 Task: Log work in the project TourPlan for the issue 'Create a feature for users to track their fitness and health data' spent time as '6w 6d 6h 33m' and remaining time as '5w 6d 5h 31m' and add a flag. Now add the issue to the epic 'Microservices architecture implementation'.
Action: Mouse moved to (824, 184)
Screenshot: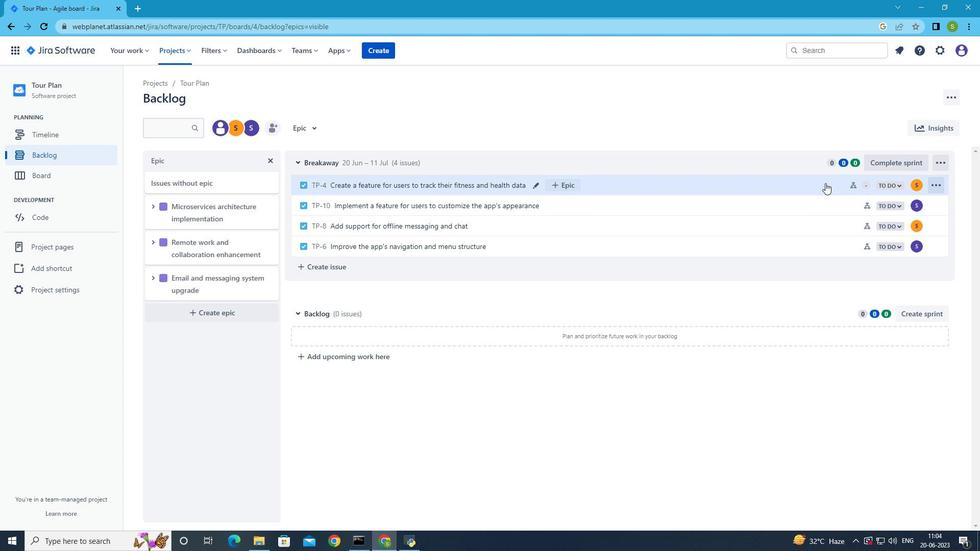 
Action: Mouse pressed left at (824, 184)
Screenshot: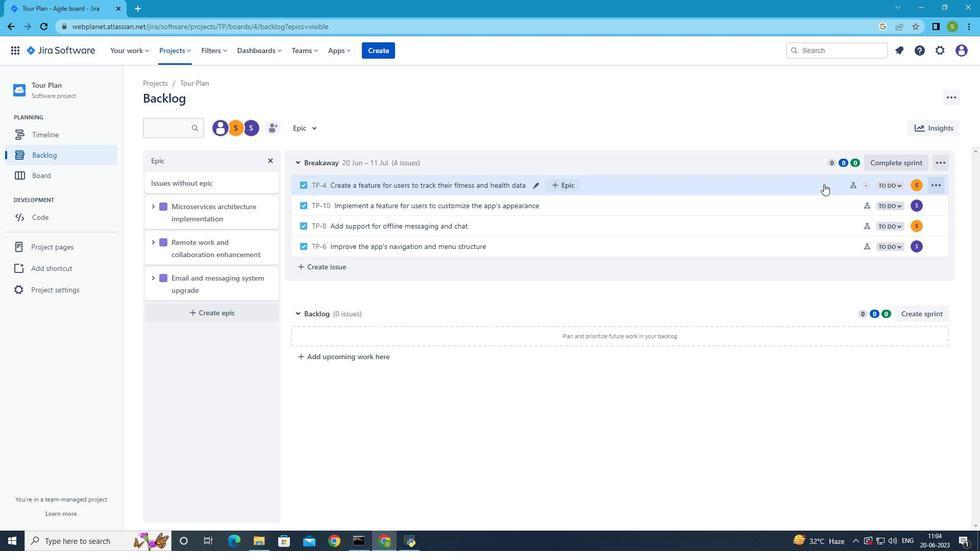 
Action: Mouse moved to (939, 160)
Screenshot: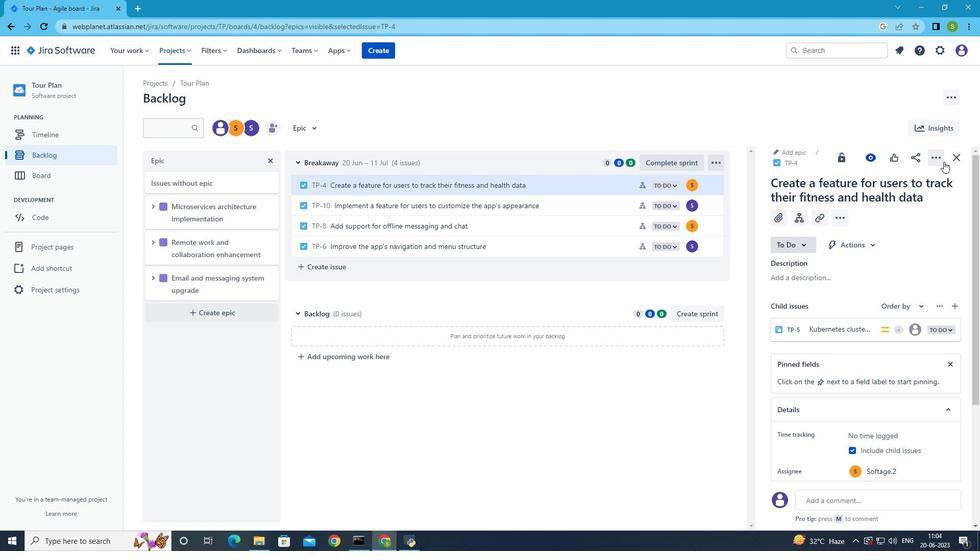
Action: Mouse pressed left at (939, 160)
Screenshot: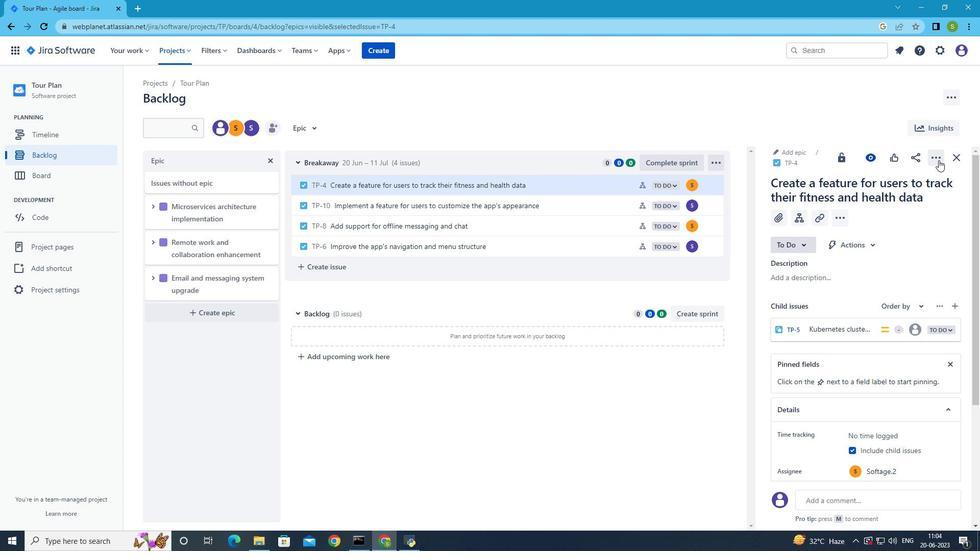 
Action: Mouse moved to (908, 182)
Screenshot: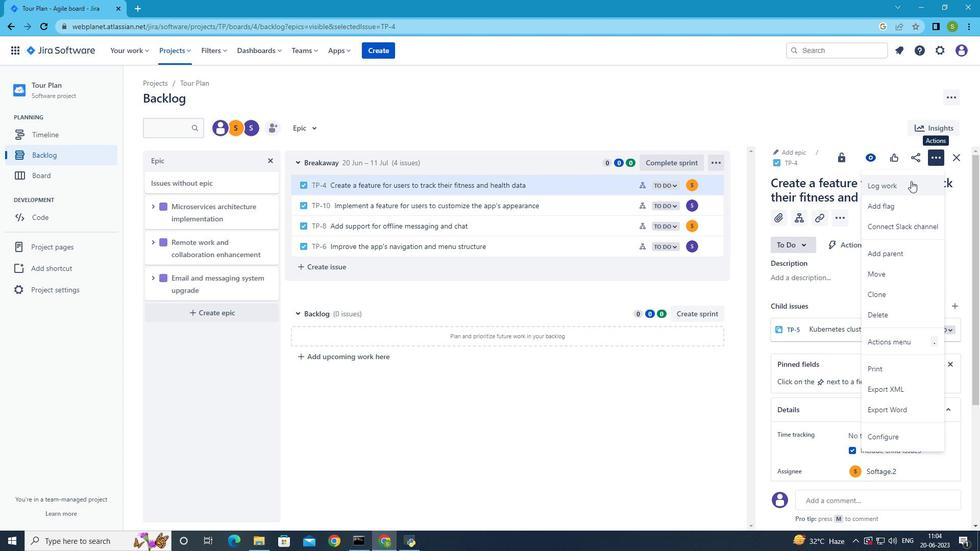 
Action: Mouse pressed left at (908, 182)
Screenshot: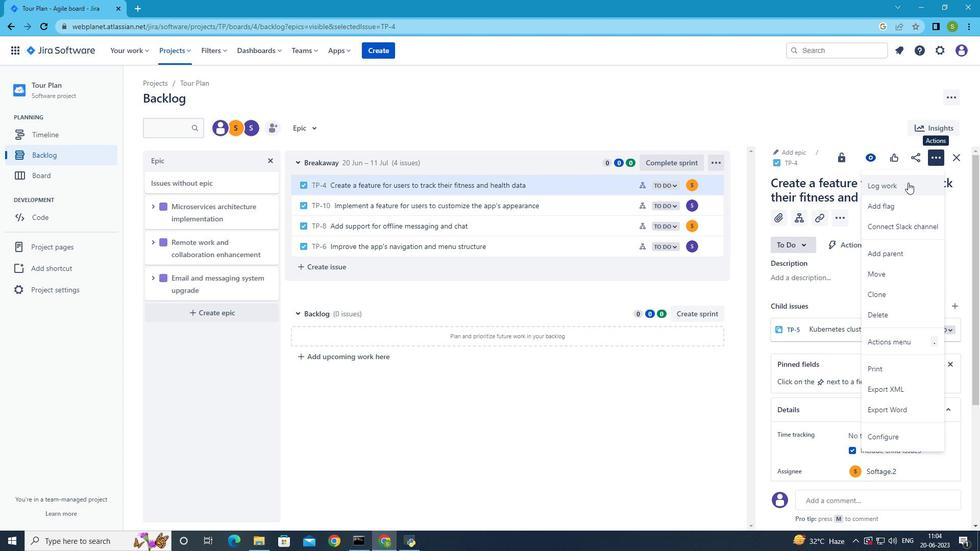 
Action: Mouse moved to (423, 141)
Screenshot: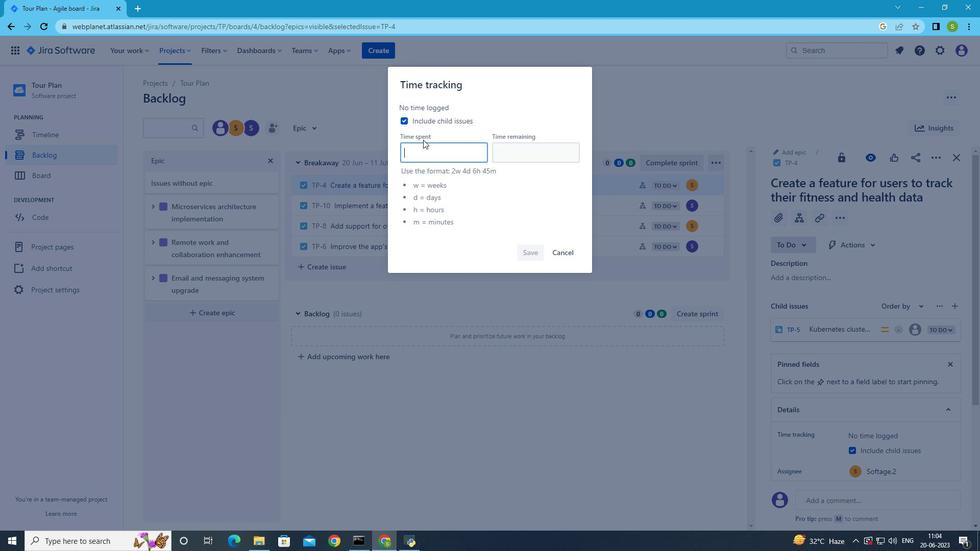 
Action: Mouse pressed left at (423, 141)
Screenshot: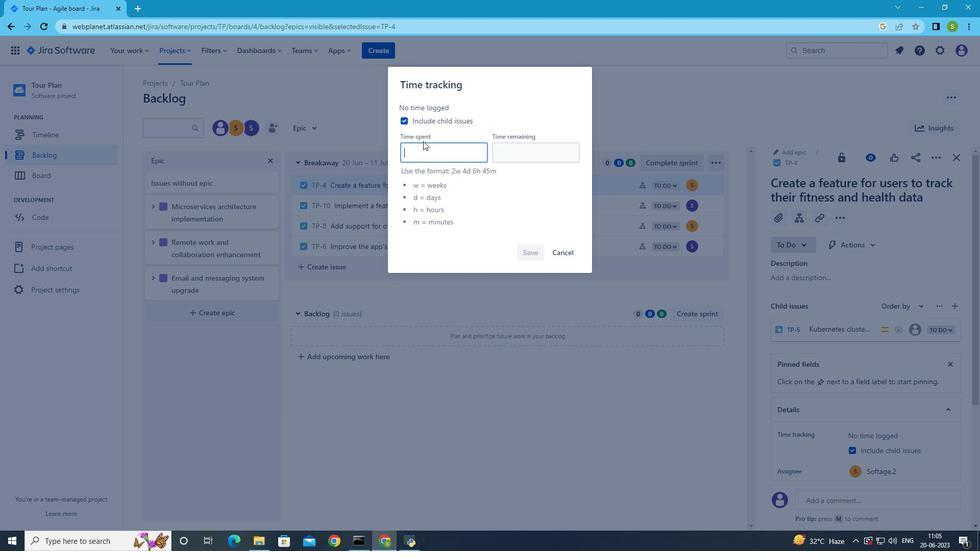 
Action: Key pressed 6w<Key.space>6d<Key.space>6h<Key.space>33m
Screenshot: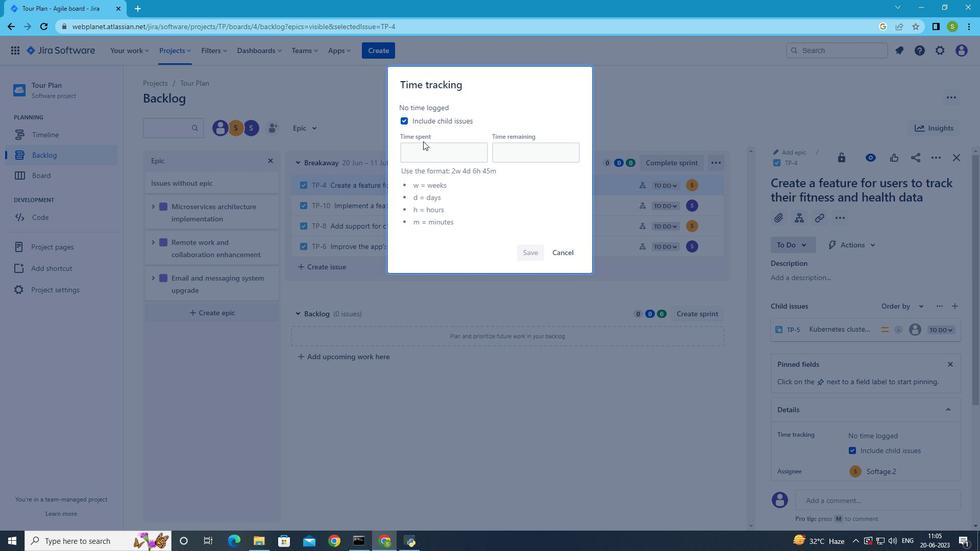 
Action: Mouse moved to (421, 155)
Screenshot: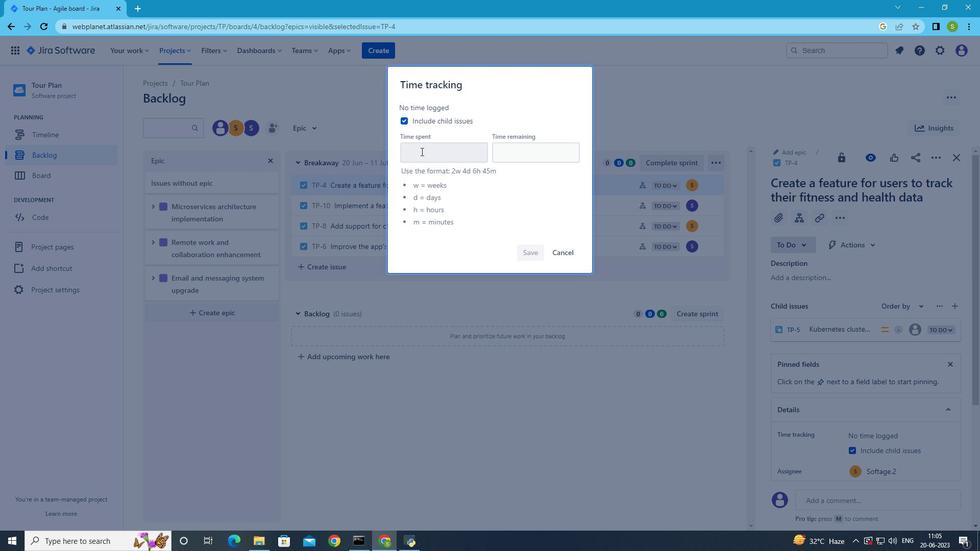 
Action: Mouse pressed left at (421, 155)
Screenshot: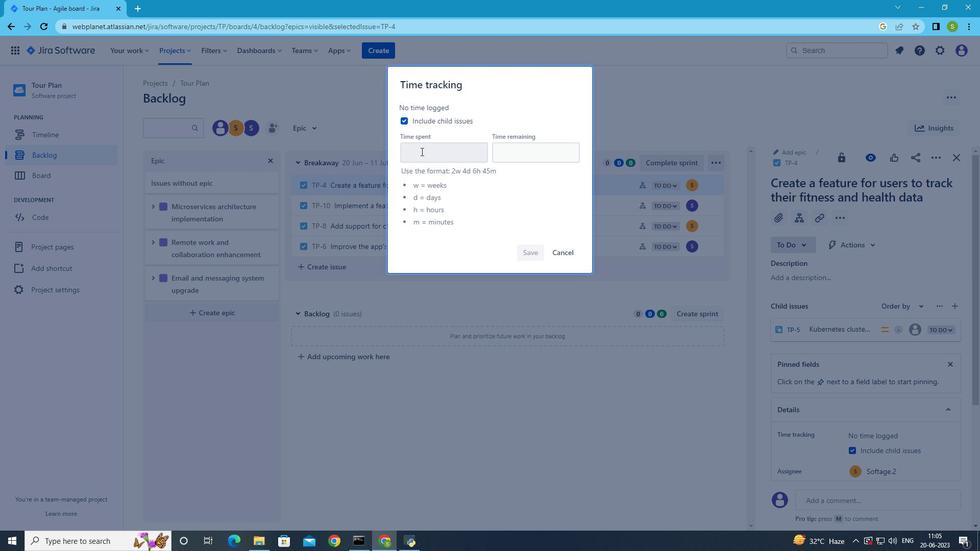 
Action: Key pressed 6w<Key.space>6d
Screenshot: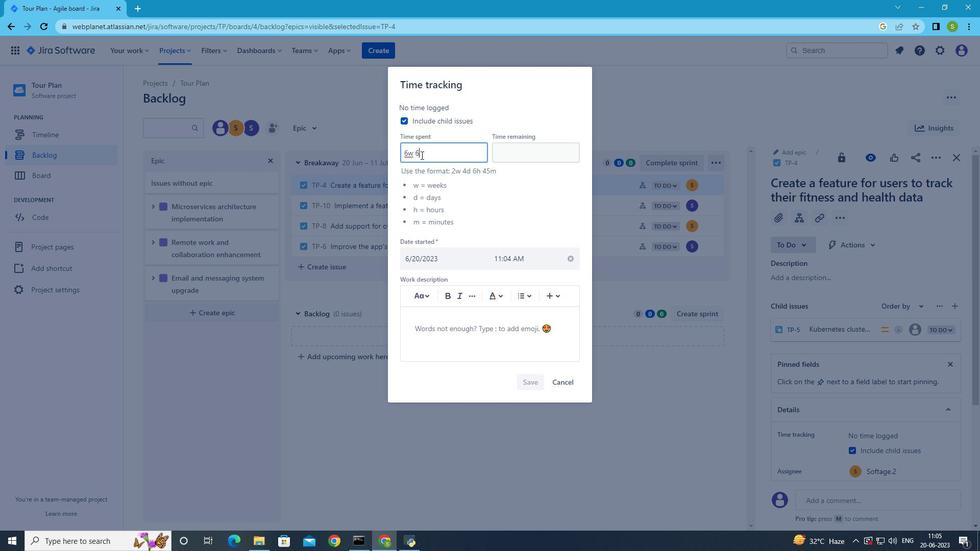 
Action: Mouse moved to (421, 155)
Screenshot: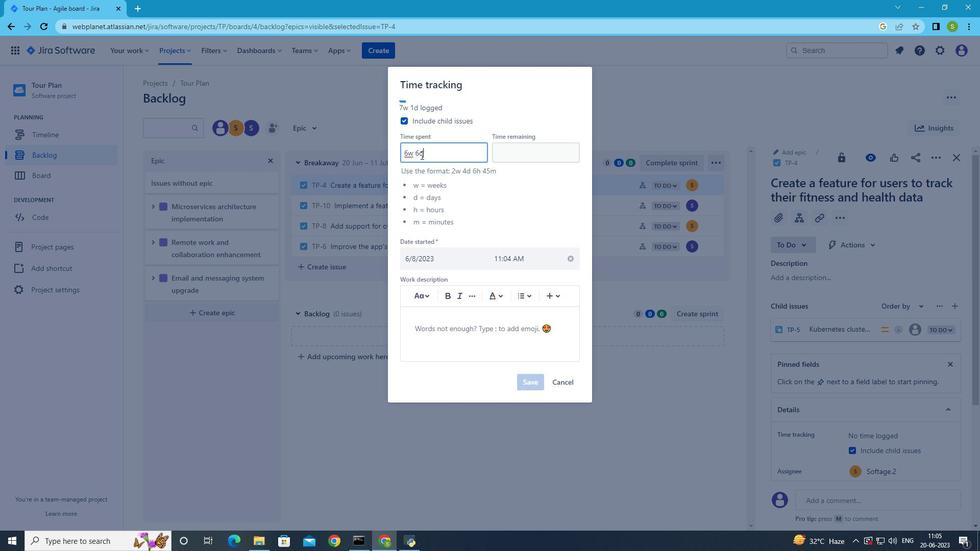 
Action: Key pressed <Key.space>6h<Key.space>33m<Key.enter>
Screenshot: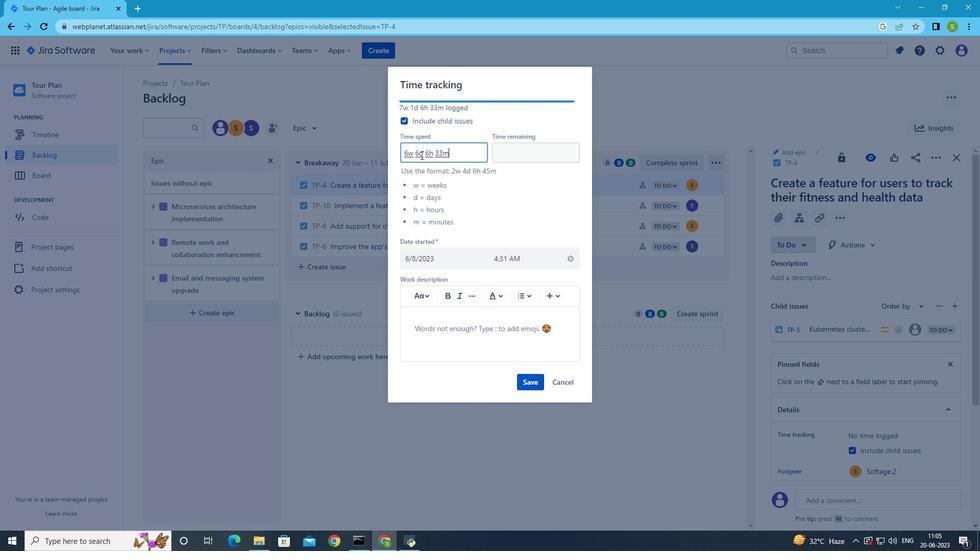 
Action: Mouse moved to (524, 150)
Screenshot: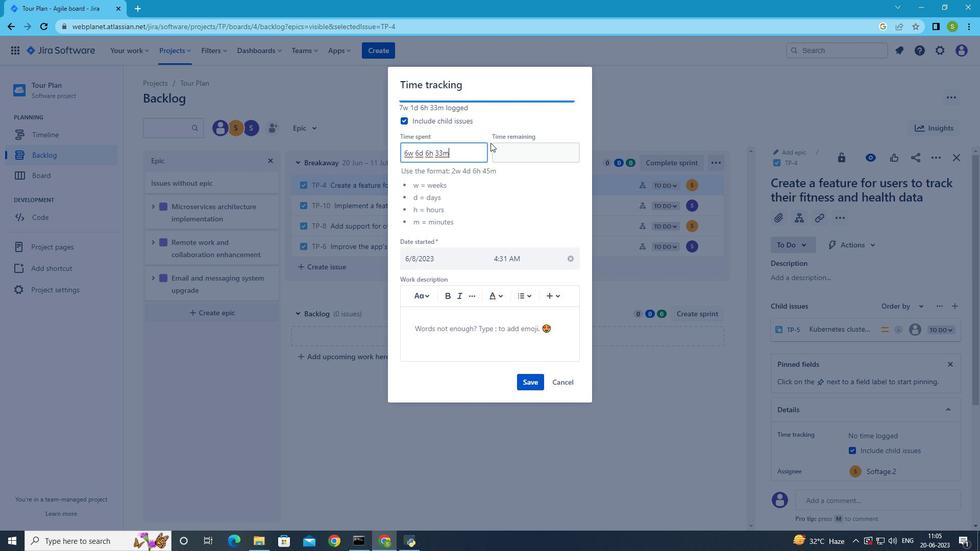
Action: Mouse pressed left at (524, 150)
Screenshot: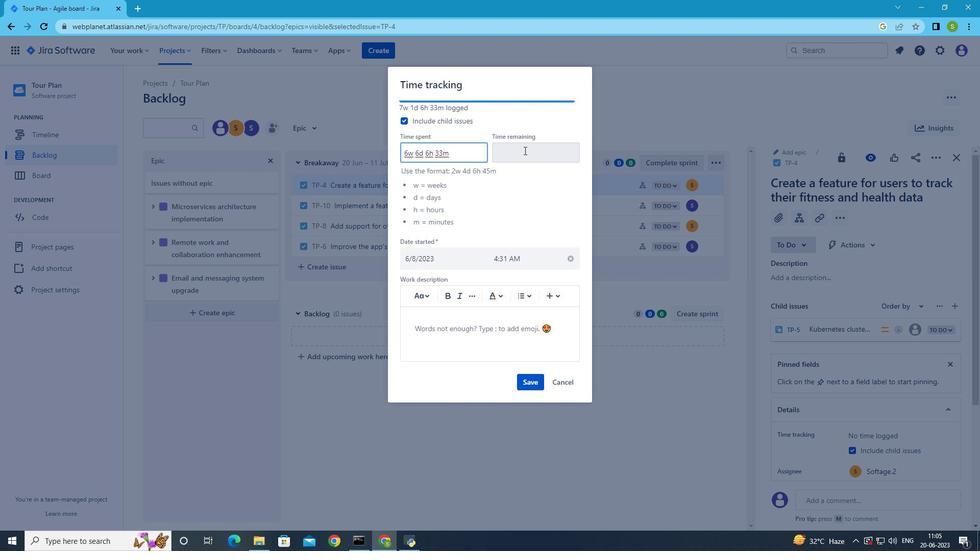
Action: Key pressed 4<Key.backspace>5w<Key.space>6d<Key.space>5h<Key.space>31m
Screenshot: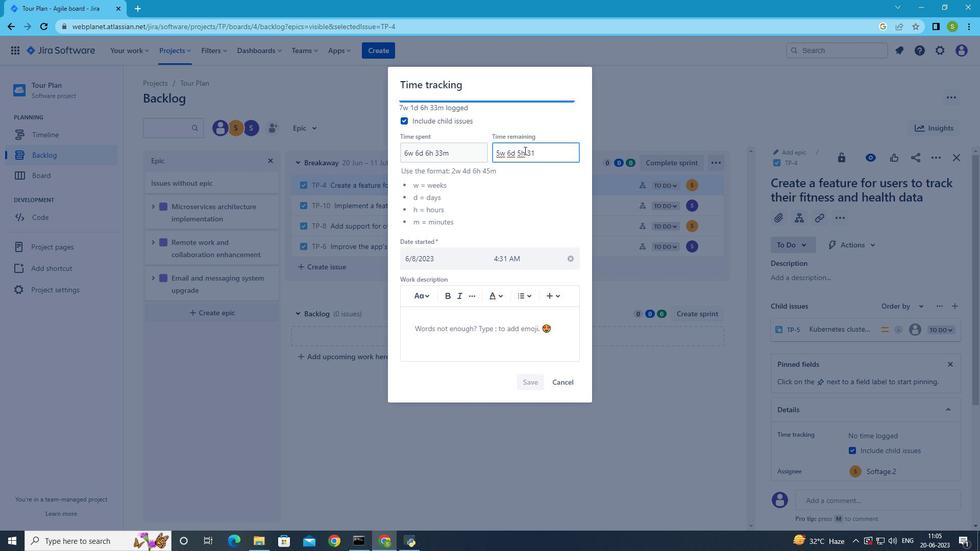 
Action: Mouse moved to (523, 386)
Screenshot: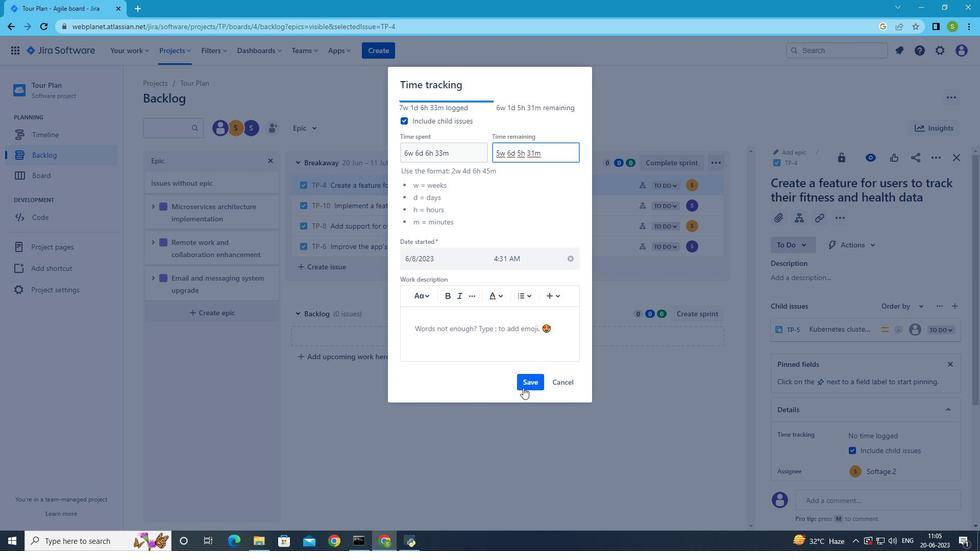
Action: Mouse pressed left at (523, 386)
Screenshot: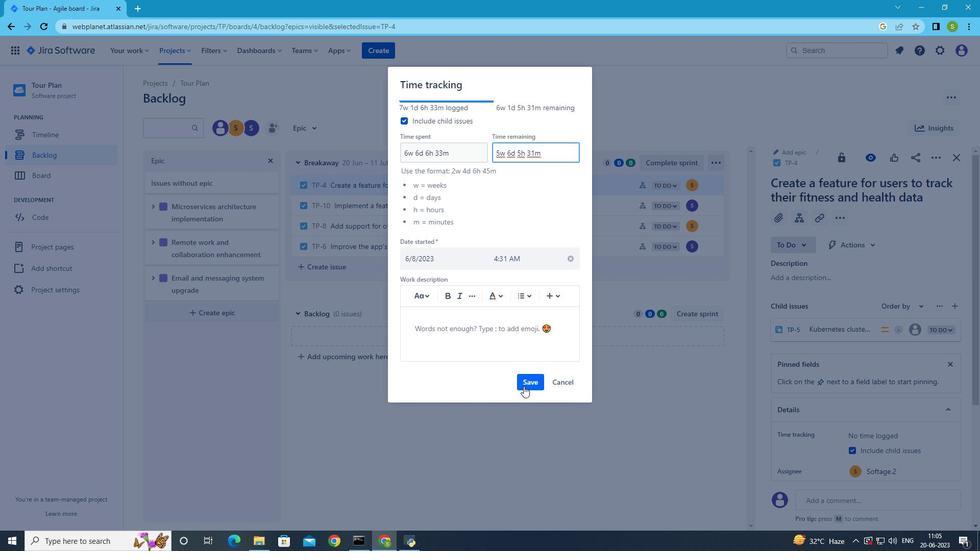 
Action: Mouse moved to (934, 157)
Screenshot: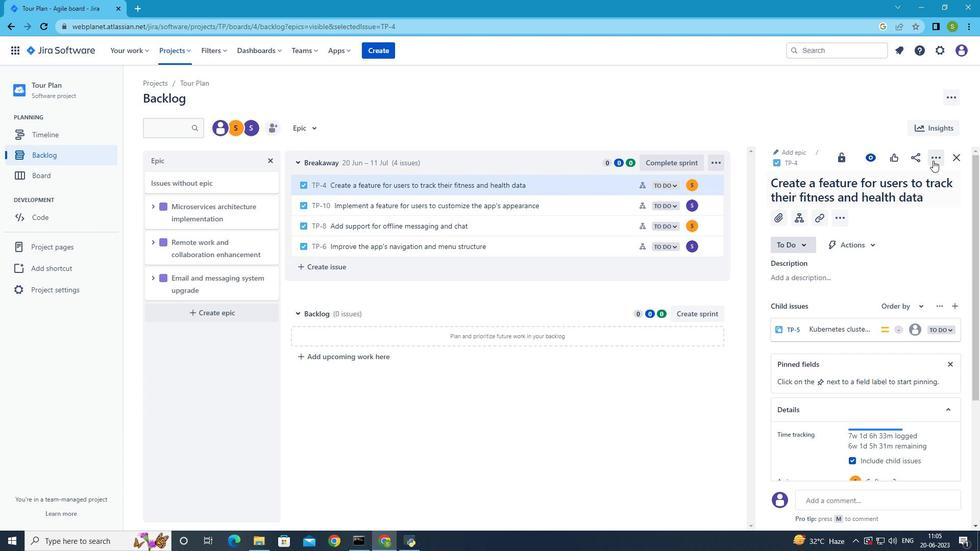 
Action: Mouse pressed left at (934, 157)
Screenshot: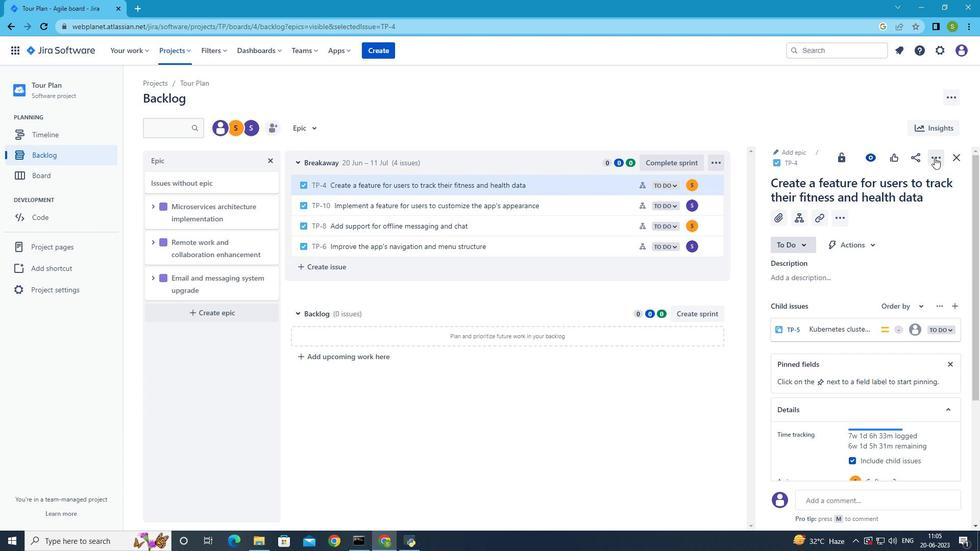 
Action: Mouse moved to (900, 207)
Screenshot: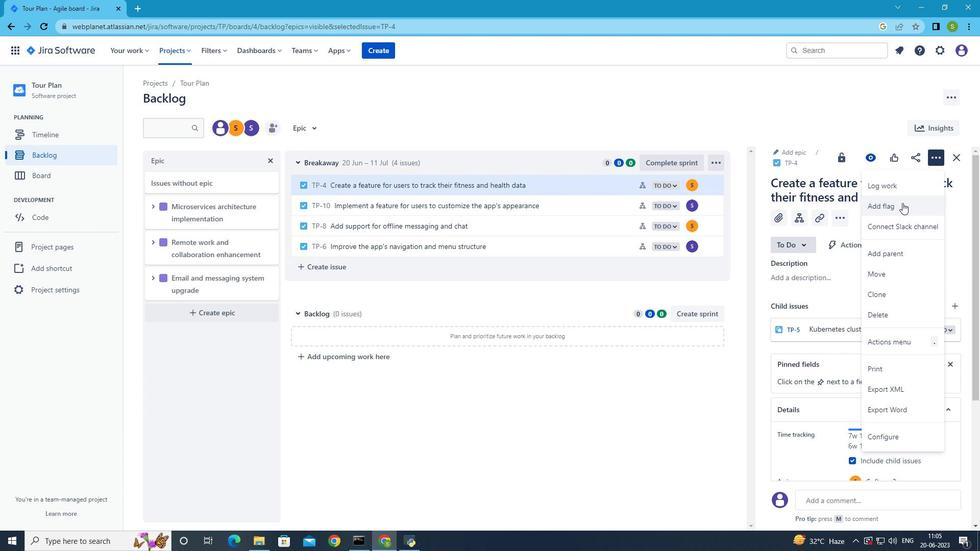 
Action: Mouse pressed left at (900, 207)
Screenshot: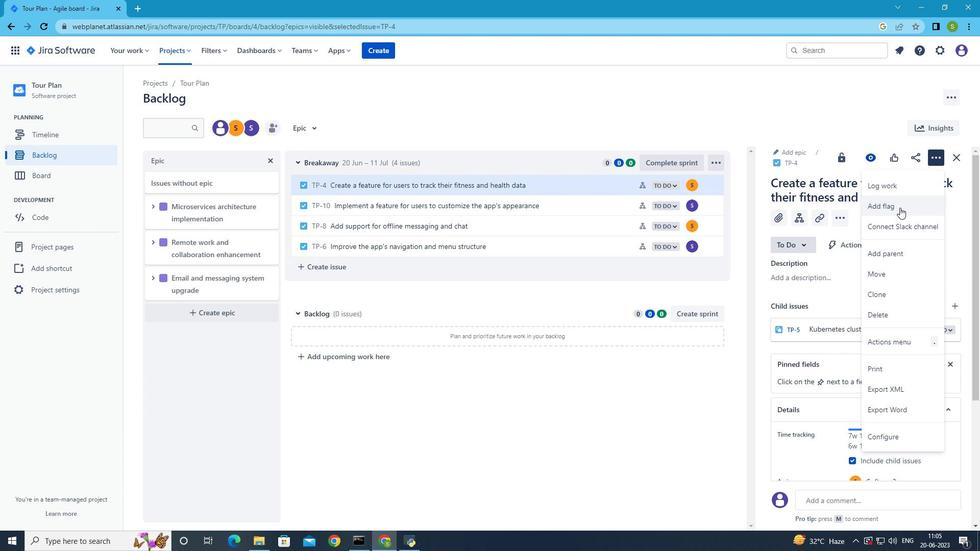 
Action: Mouse moved to (562, 184)
Screenshot: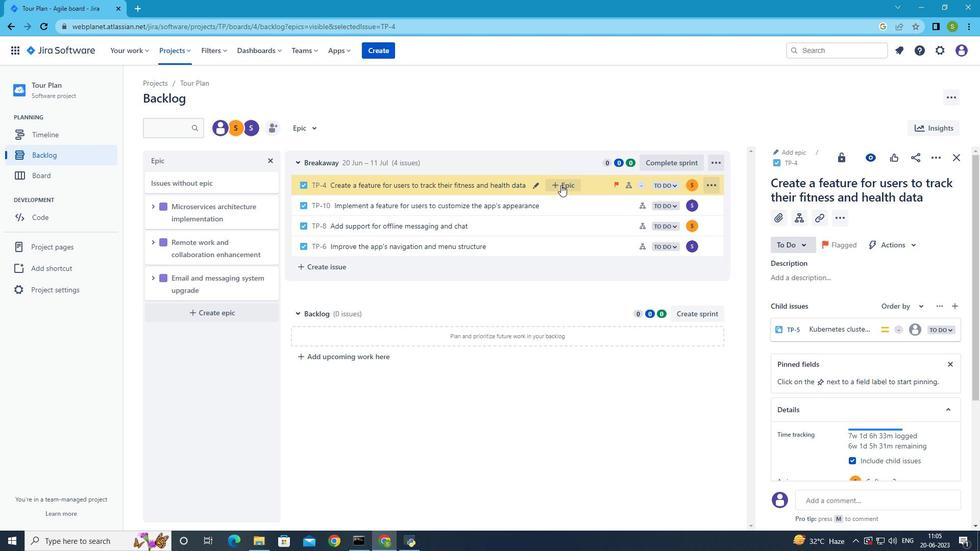 
Action: Mouse pressed left at (562, 184)
Screenshot: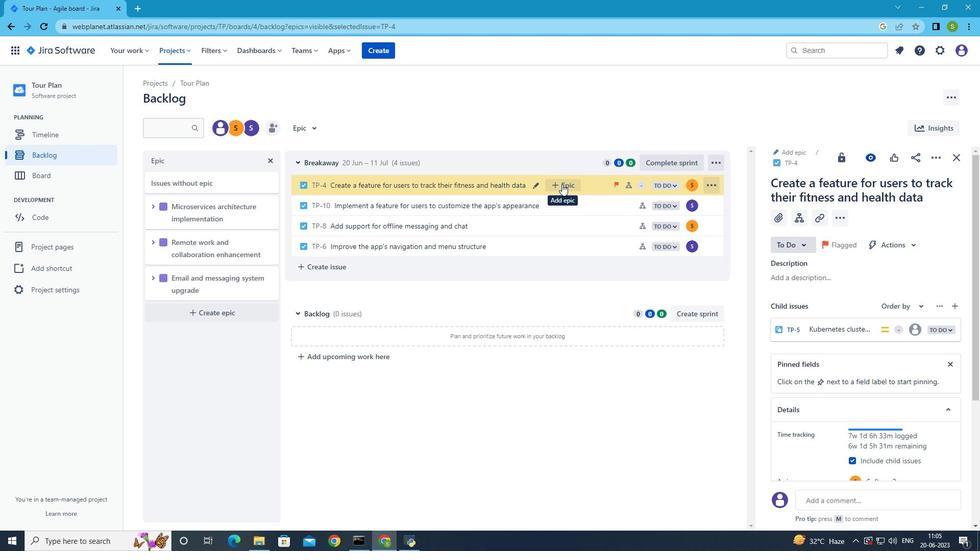 
Action: Mouse moved to (610, 257)
Screenshot: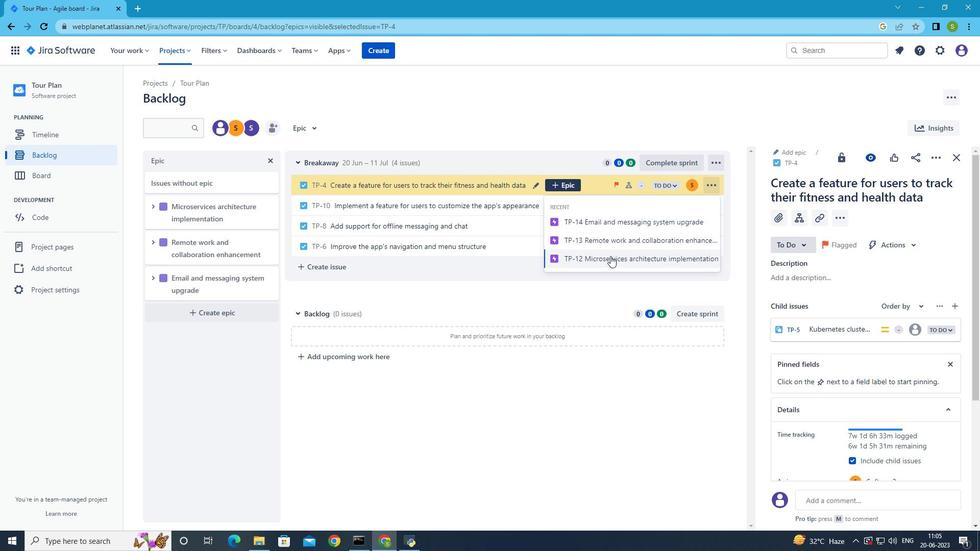 
Action: Mouse pressed left at (610, 257)
Screenshot: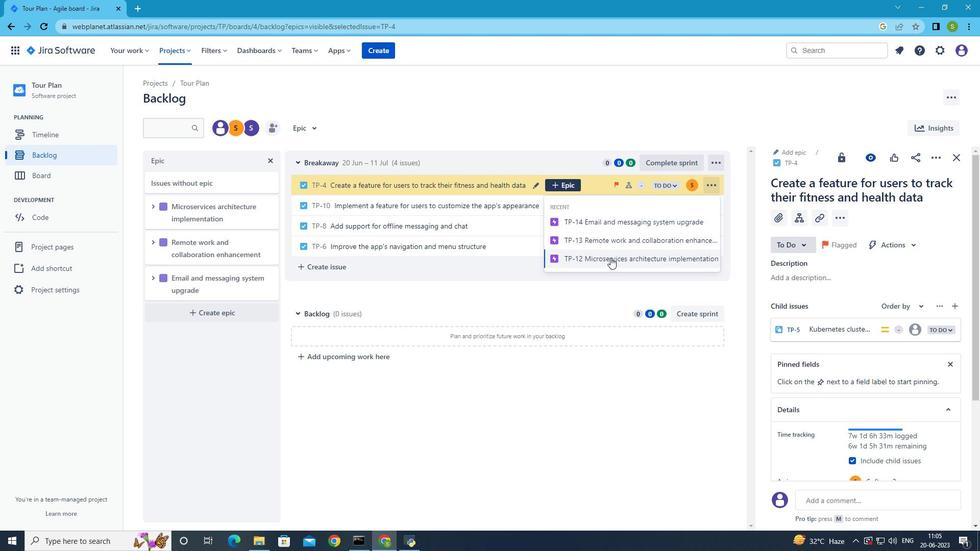
Action: Mouse moved to (719, 210)
Screenshot: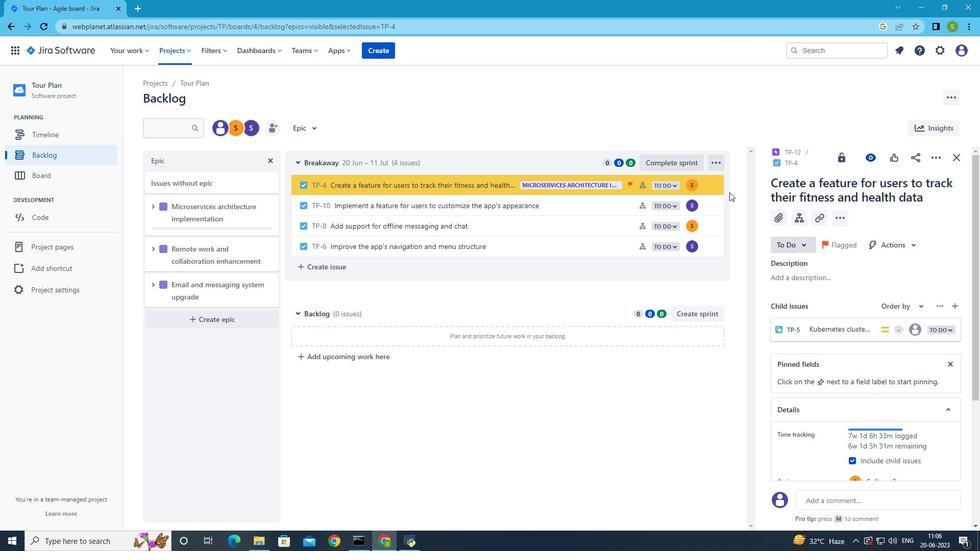 
